 Task: Convert the item to a linked card "in list" "progress" using pattern "tartan" and copying "labels".
Action: Mouse moved to (957, 79)
Screenshot: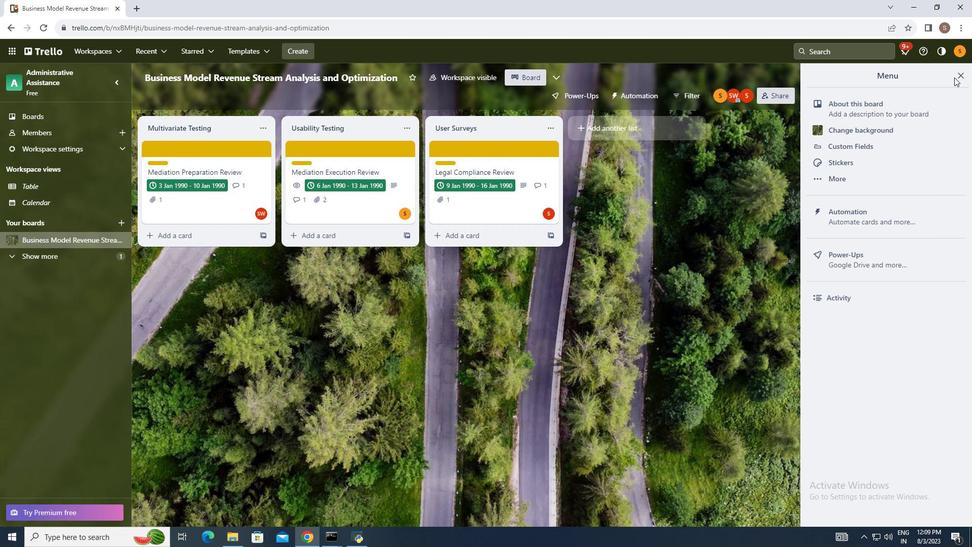 
Action: Mouse pressed left at (957, 79)
Screenshot: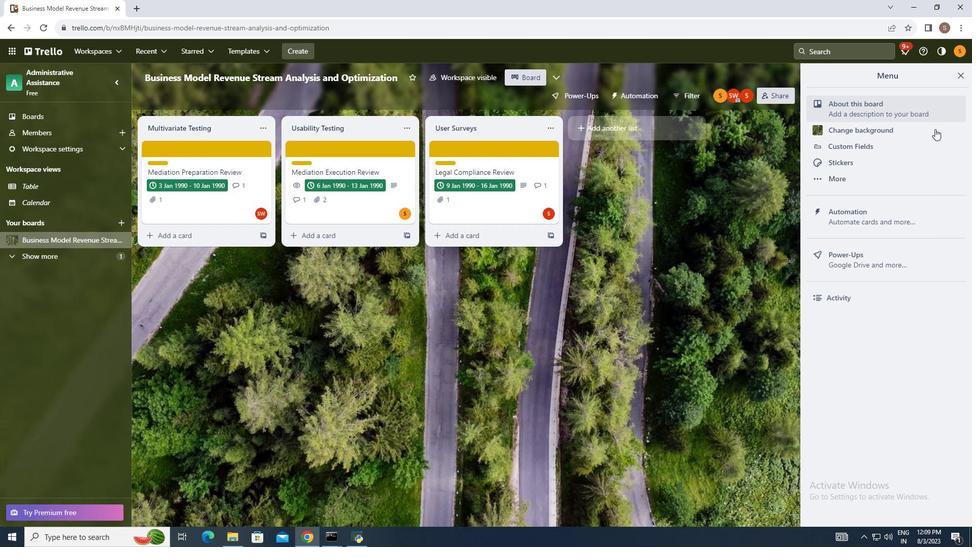 
Action: Mouse moved to (876, 223)
Screenshot: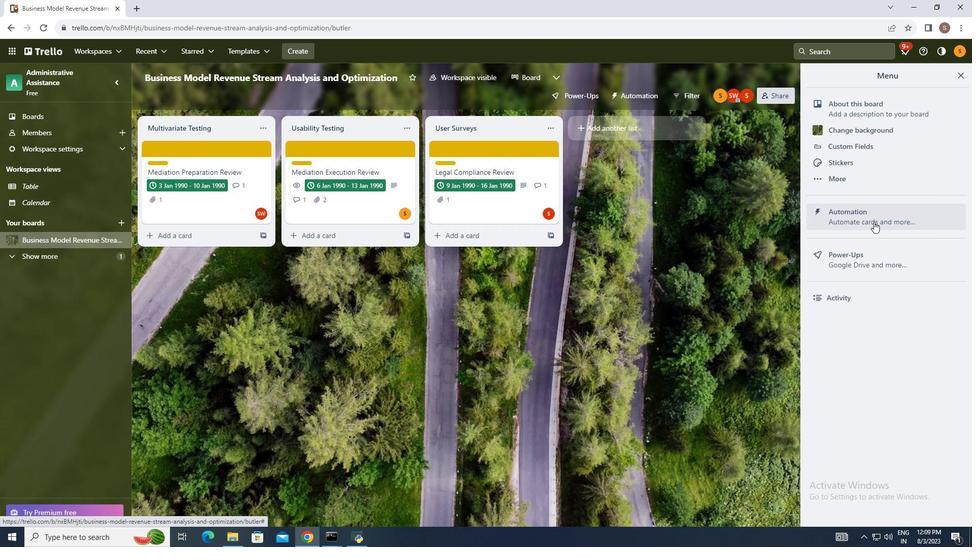 
Action: Mouse pressed left at (876, 223)
Screenshot: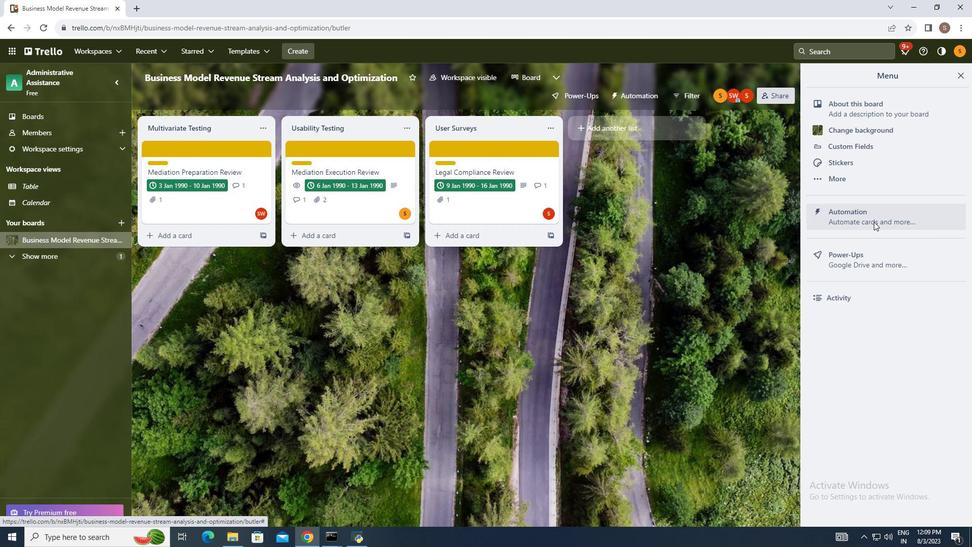 
Action: Mouse moved to (201, 267)
Screenshot: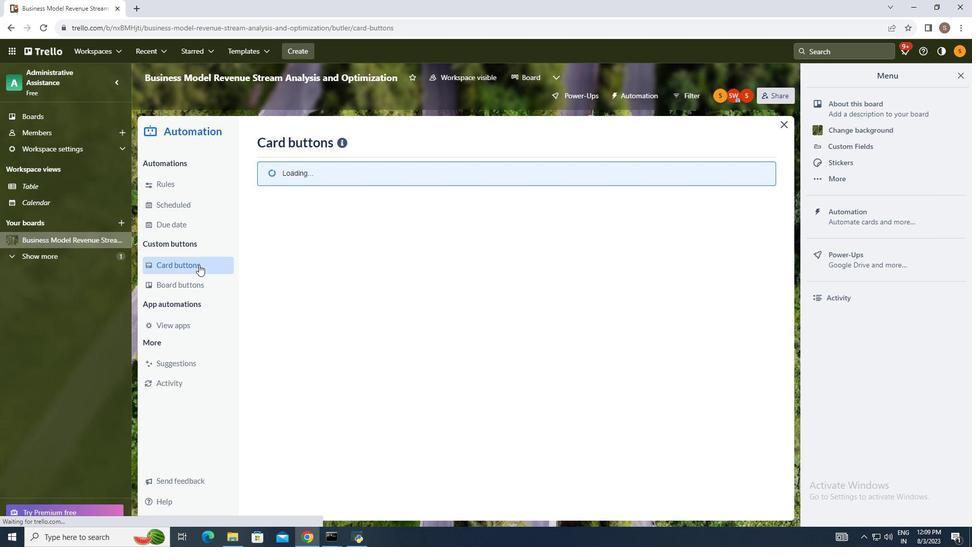 
Action: Mouse pressed left at (201, 267)
Screenshot: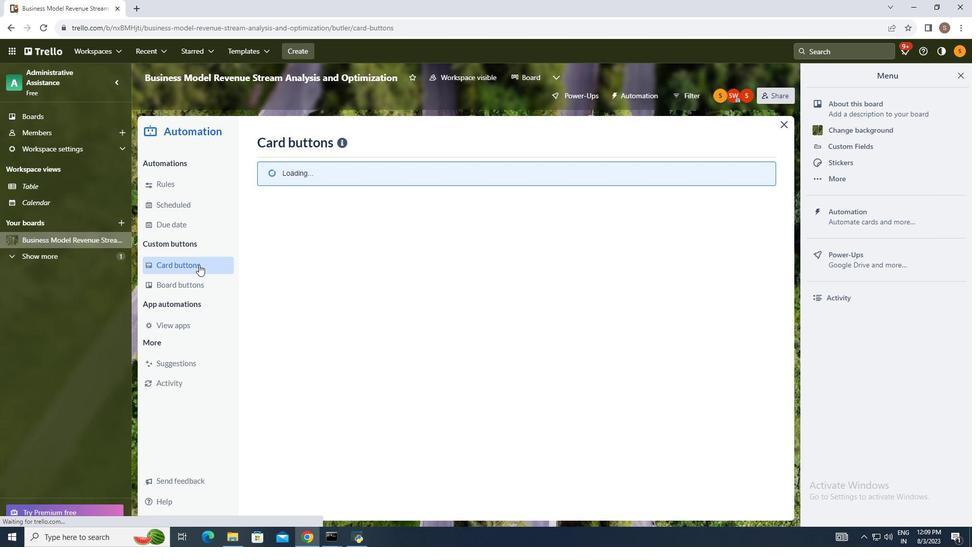 
Action: Mouse moved to (733, 146)
Screenshot: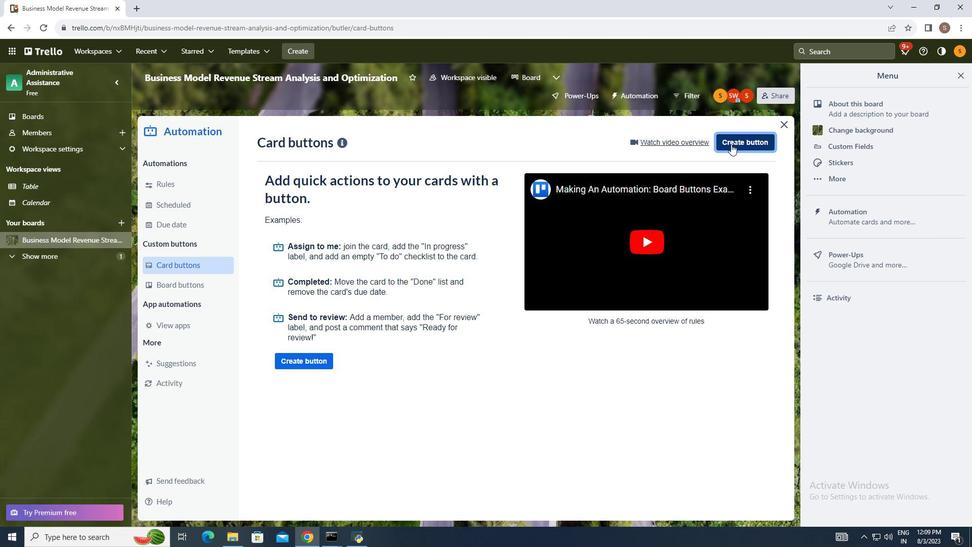 
Action: Mouse pressed left at (733, 146)
Screenshot: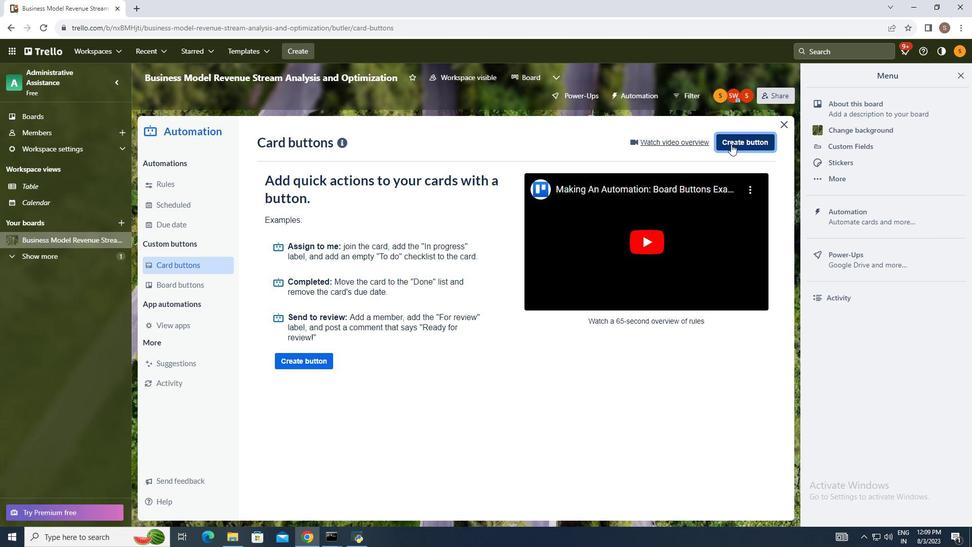 
Action: Mouse moved to (513, 279)
Screenshot: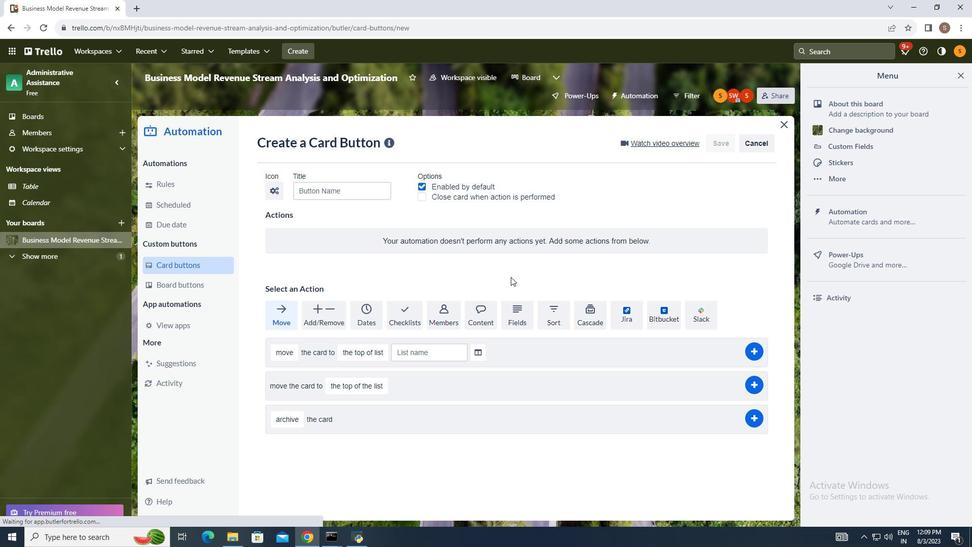 
Action: Mouse pressed left at (513, 279)
Screenshot: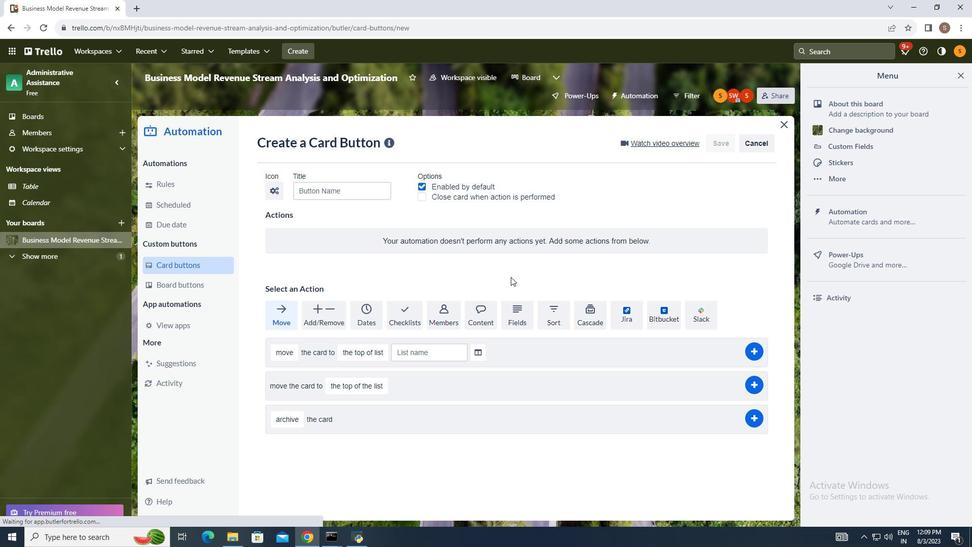 
Action: Mouse moved to (585, 315)
Screenshot: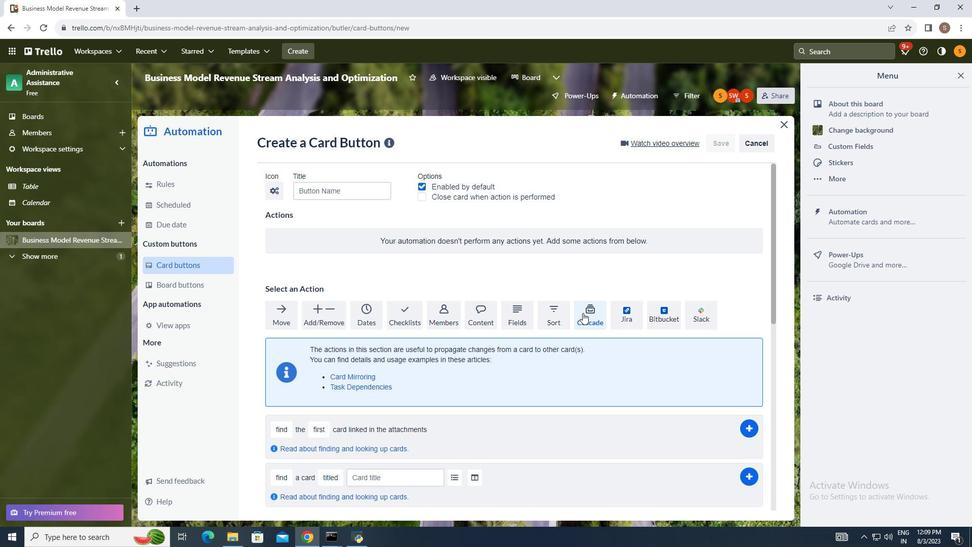 
Action: Mouse pressed left at (585, 315)
Screenshot: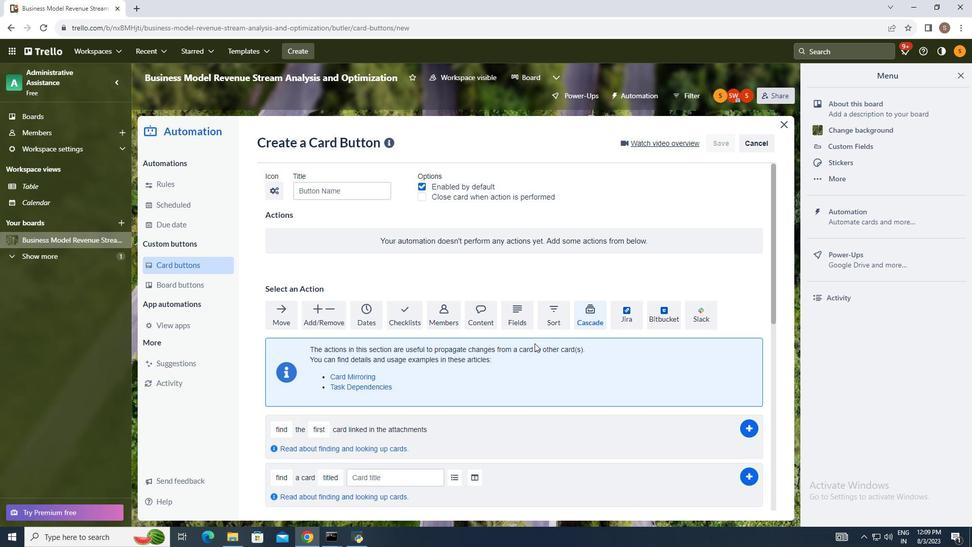 
Action: Mouse moved to (498, 372)
Screenshot: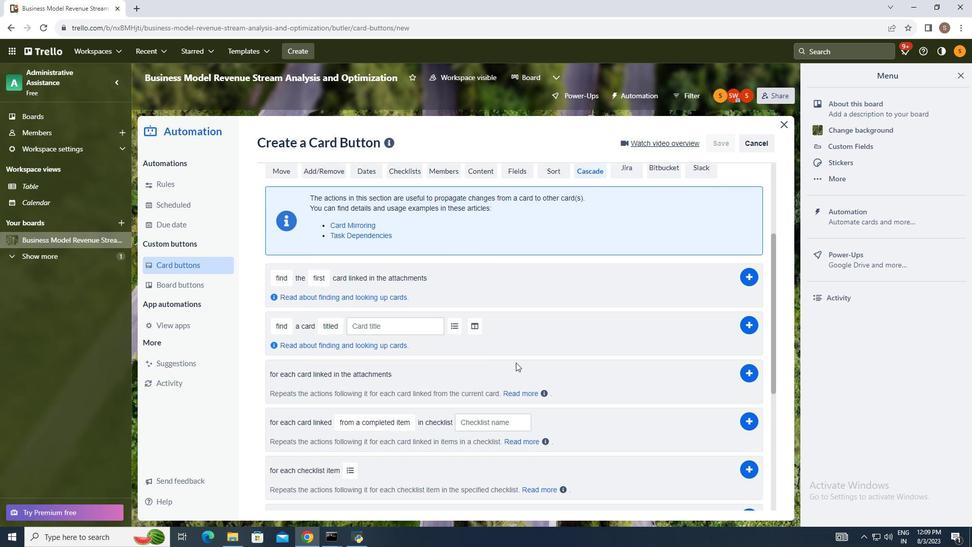
Action: Mouse scrolled (498, 371) with delta (0, 0)
Screenshot: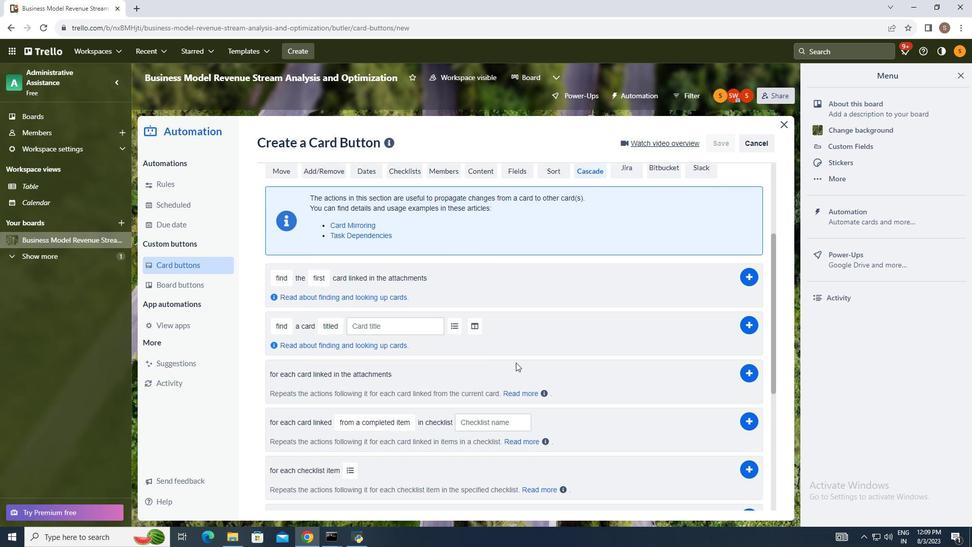 
Action: Mouse moved to (497, 372)
Screenshot: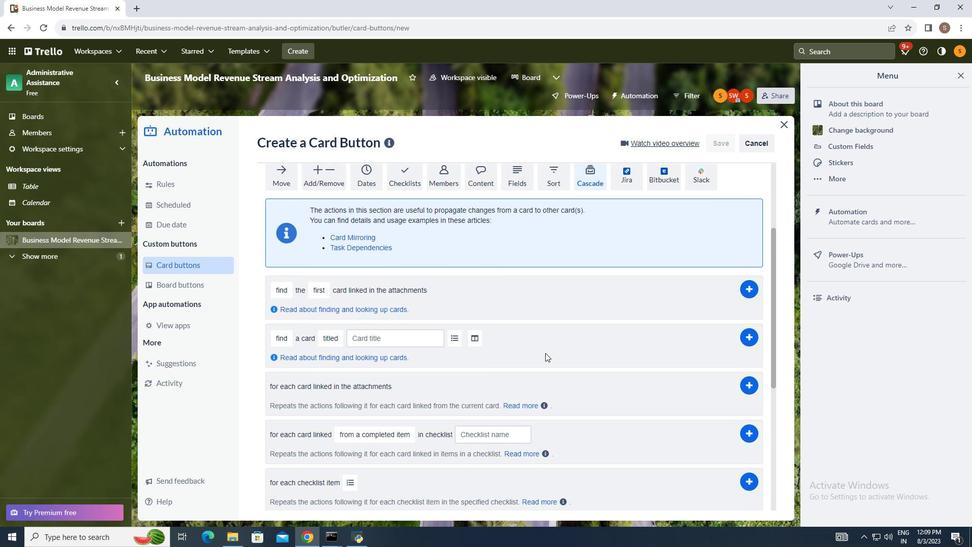
Action: Mouse scrolled (497, 372) with delta (0, 0)
Screenshot: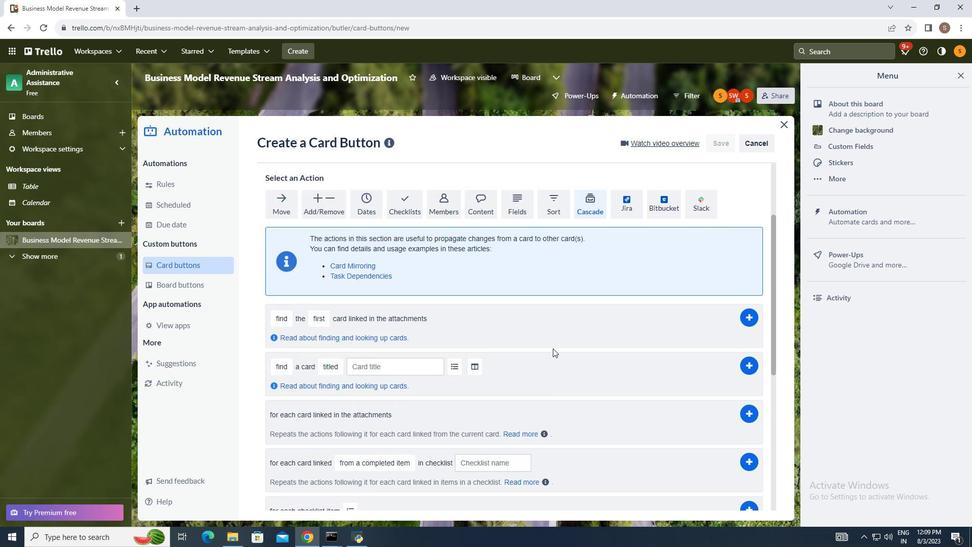 
Action: Mouse moved to (497, 372)
Screenshot: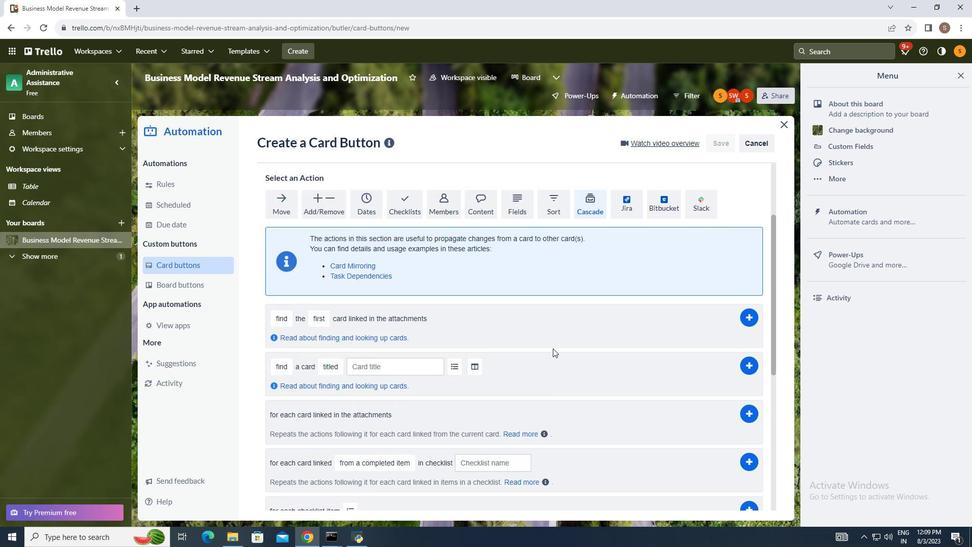 
Action: Mouse scrolled (497, 372) with delta (0, 0)
Screenshot: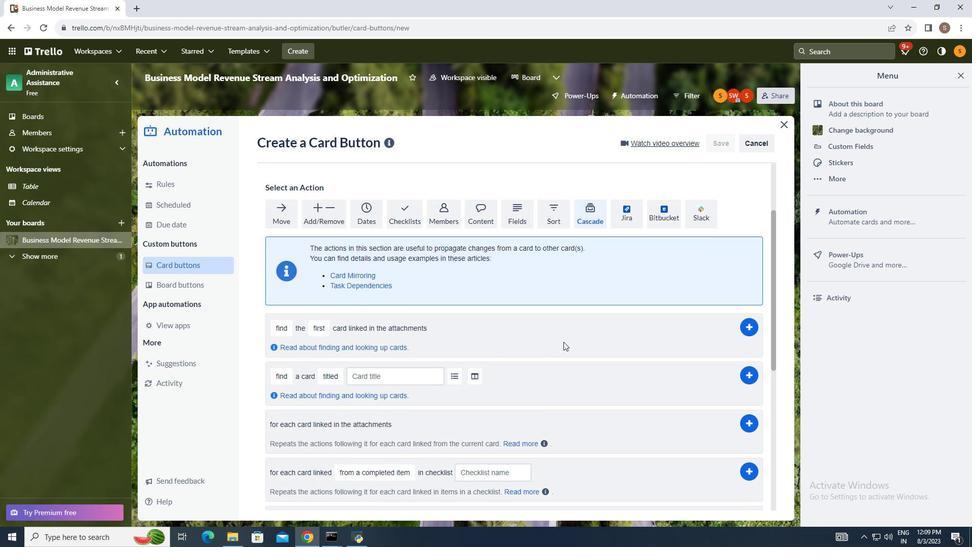 
Action: Mouse moved to (498, 371)
Screenshot: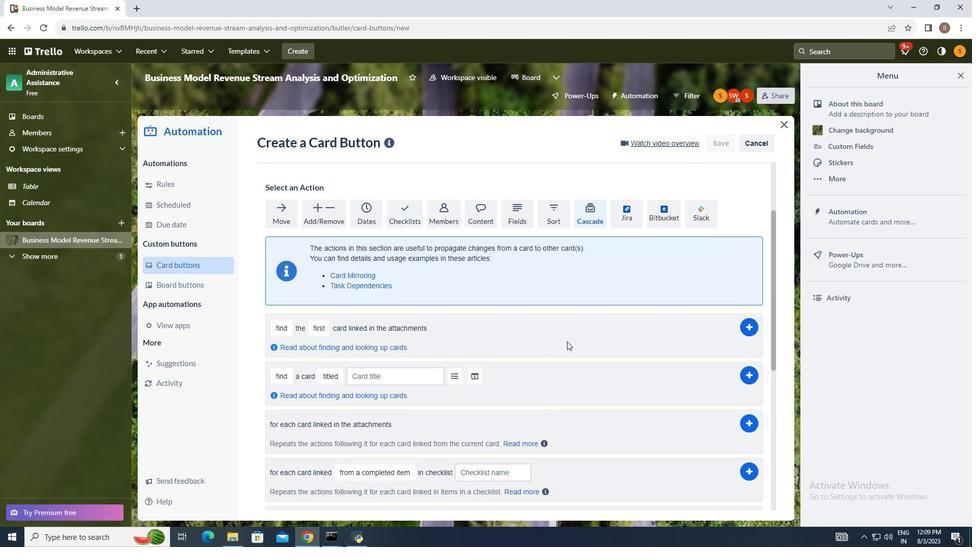 
Action: Mouse scrolled (498, 372) with delta (0, 0)
Screenshot: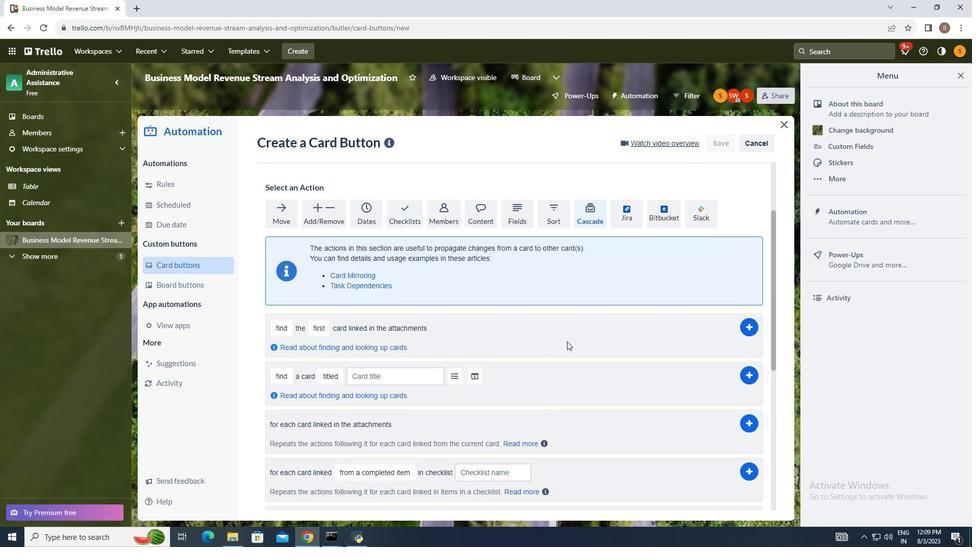 
Action: Mouse moved to (569, 343)
Screenshot: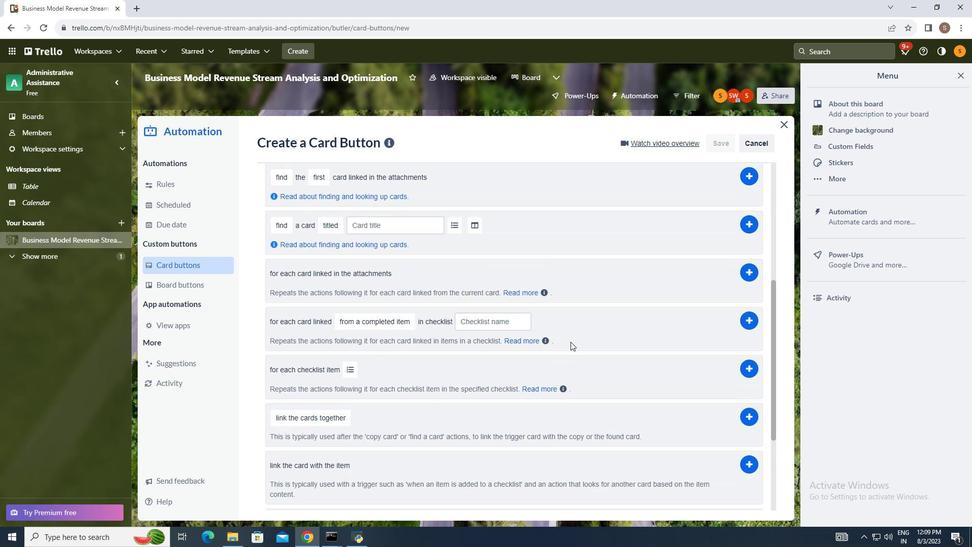 
Action: Mouse scrolled (569, 343) with delta (0, 0)
Screenshot: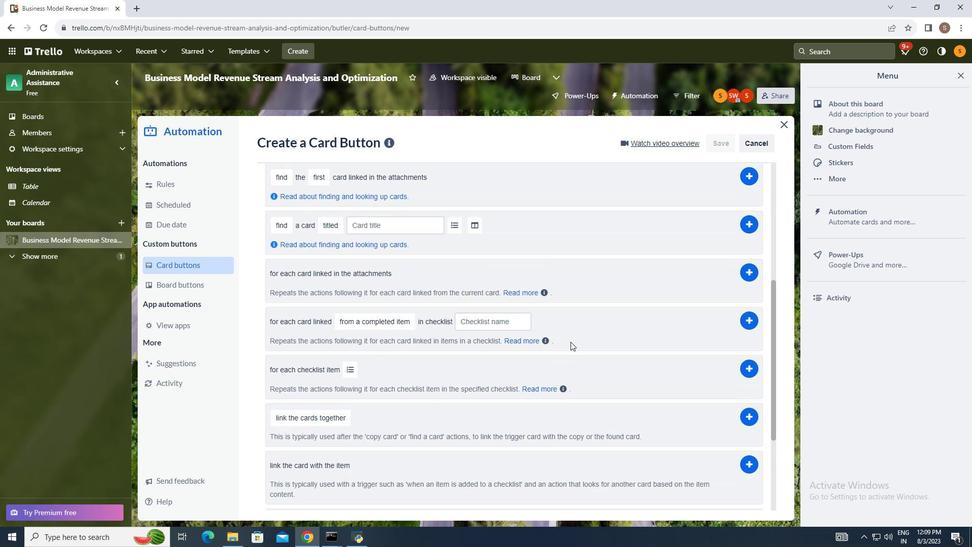 
Action: Mouse scrolled (569, 343) with delta (0, 0)
Screenshot: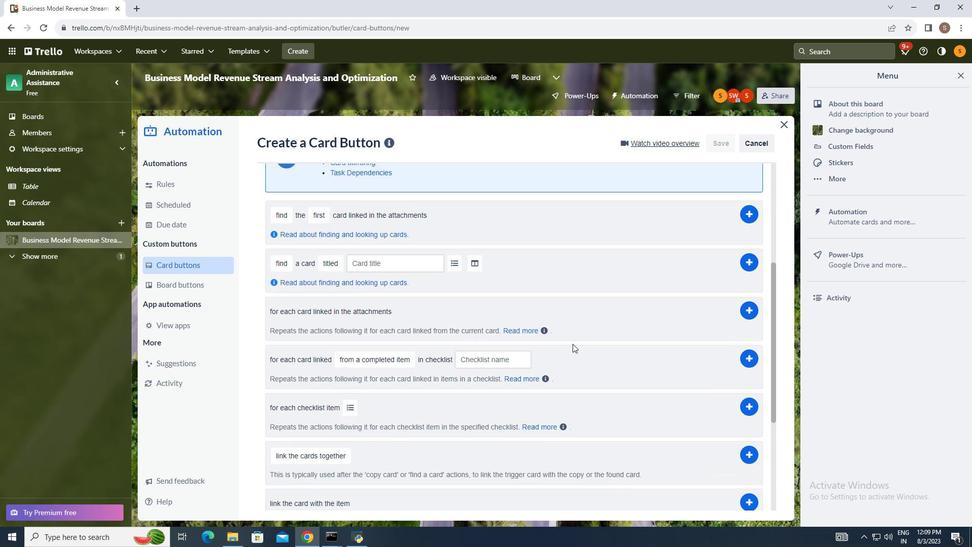 
Action: Mouse scrolled (569, 343) with delta (0, 0)
Screenshot: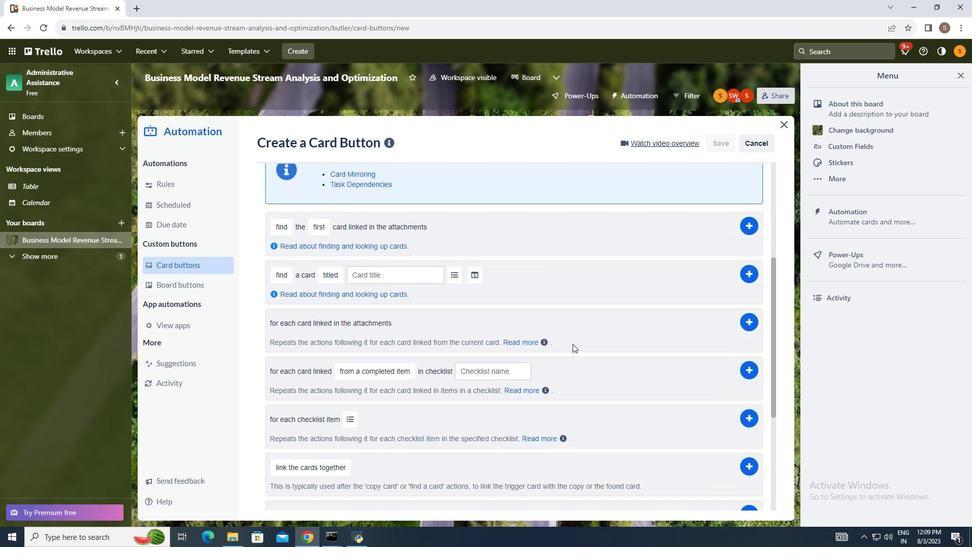 
Action: Mouse scrolled (569, 344) with delta (0, 0)
Screenshot: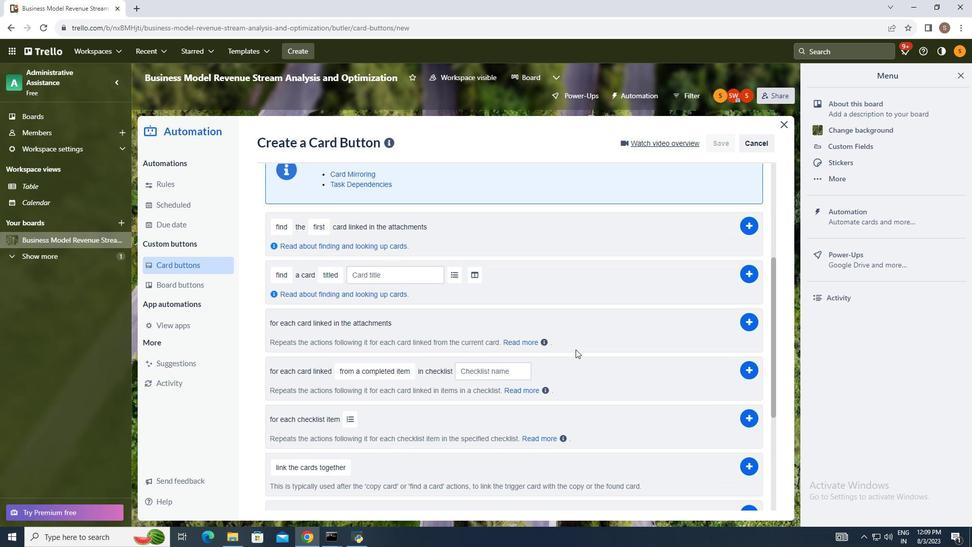 
Action: Mouse moved to (576, 365)
Screenshot: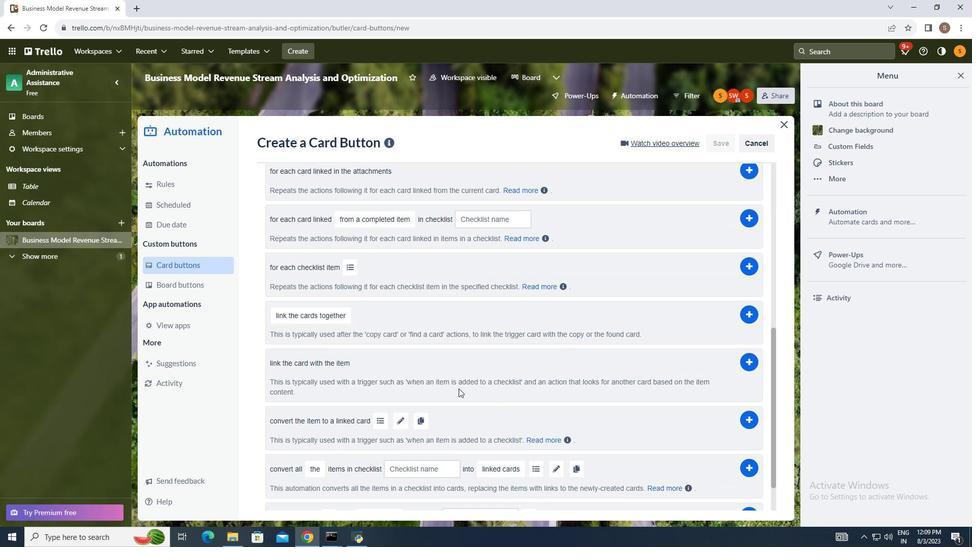 
Action: Mouse scrolled (578, 359) with delta (0, 0)
Screenshot: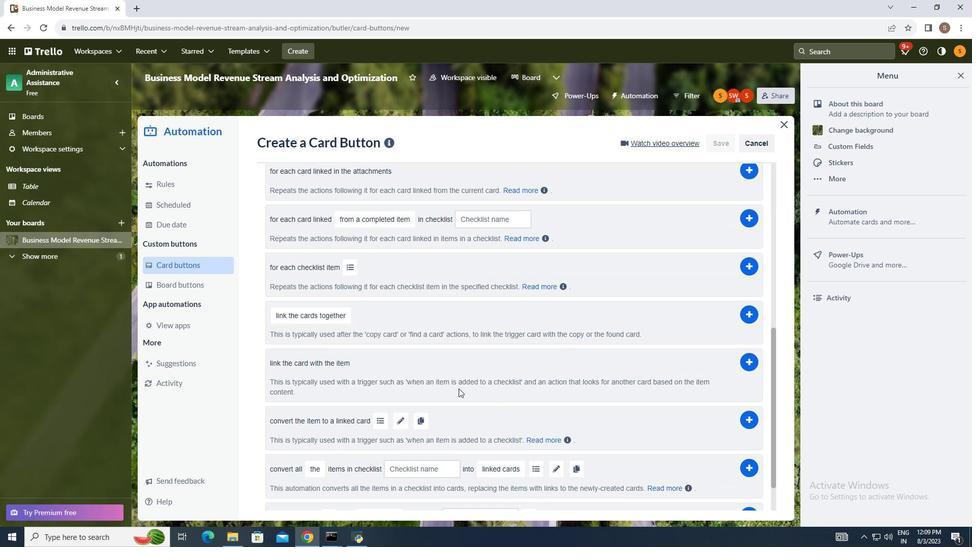 
Action: Mouse moved to (571, 374)
Screenshot: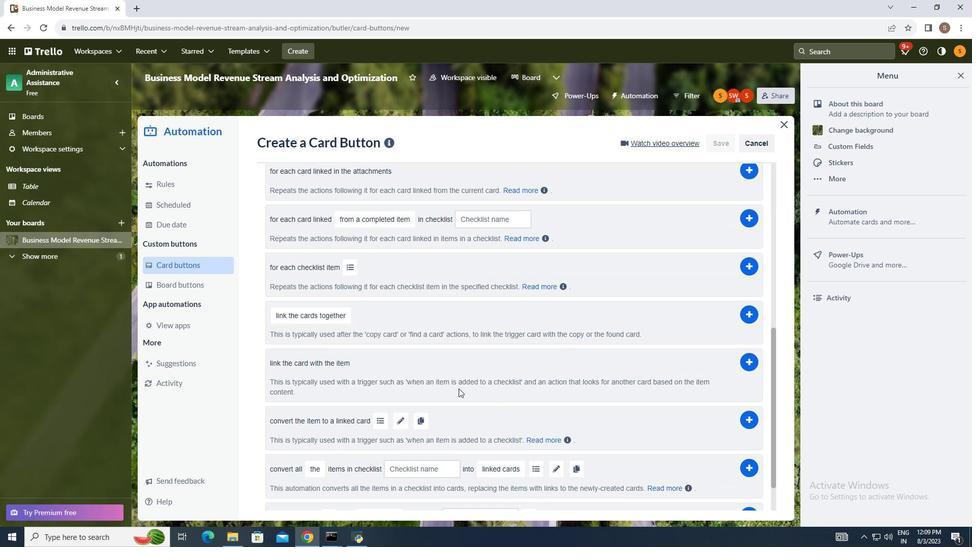
Action: Mouse scrolled (578, 360) with delta (0, 0)
Screenshot: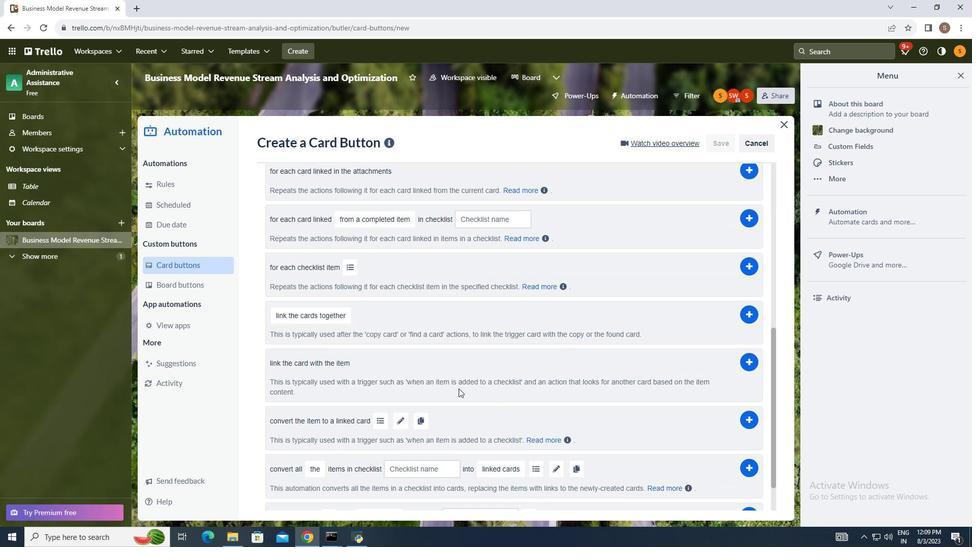 
Action: Mouse moved to (571, 374)
Screenshot: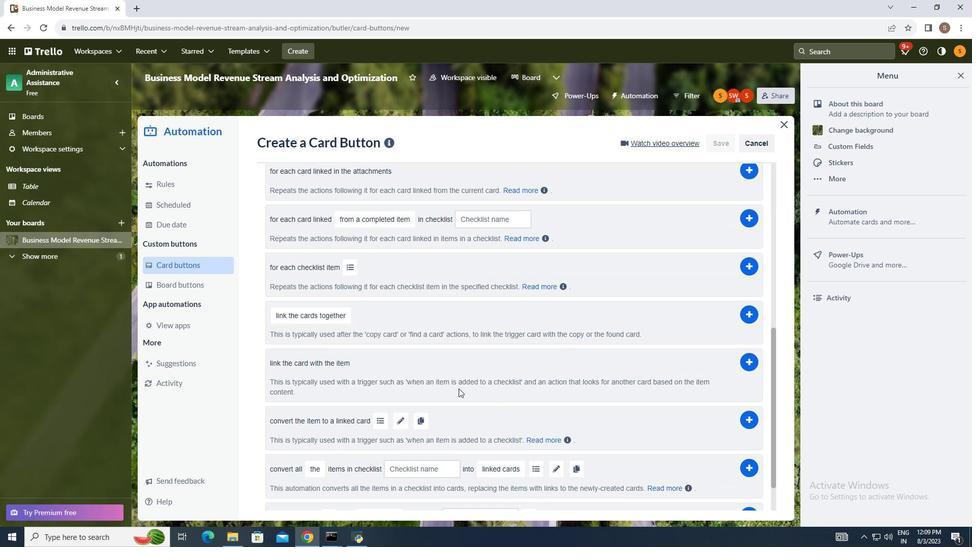 
Action: Mouse scrolled (577, 363) with delta (0, 0)
Screenshot: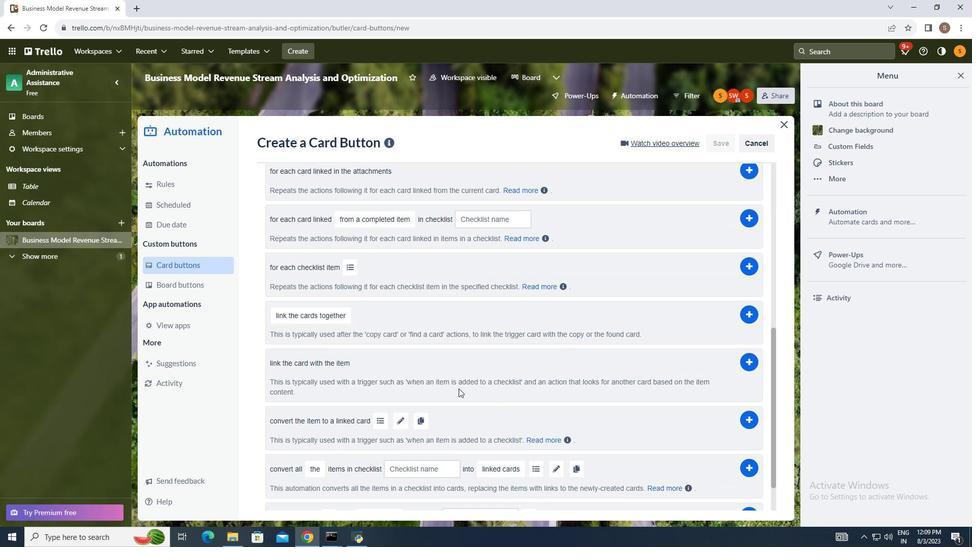 
Action: Mouse moved to (570, 375)
Screenshot: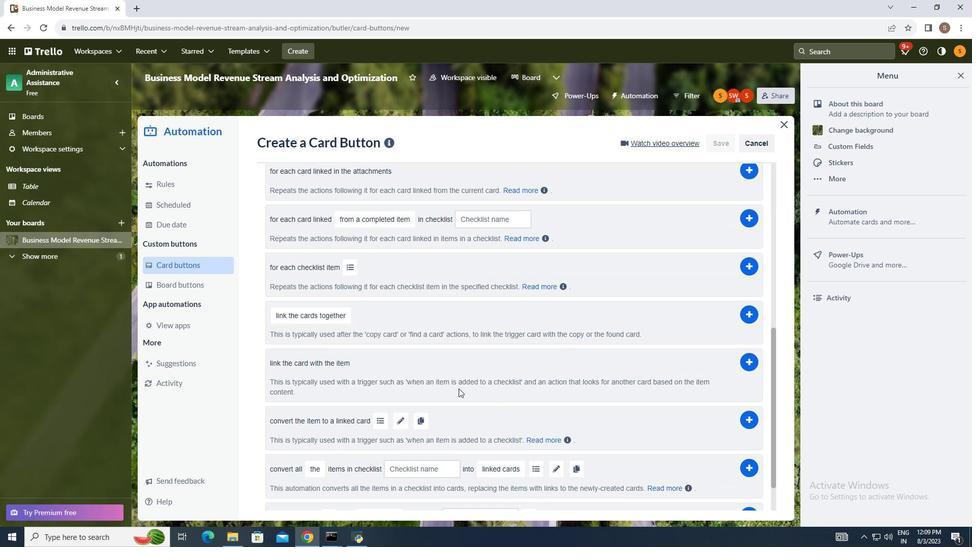 
Action: Mouse scrolled (576, 365) with delta (0, 0)
Screenshot: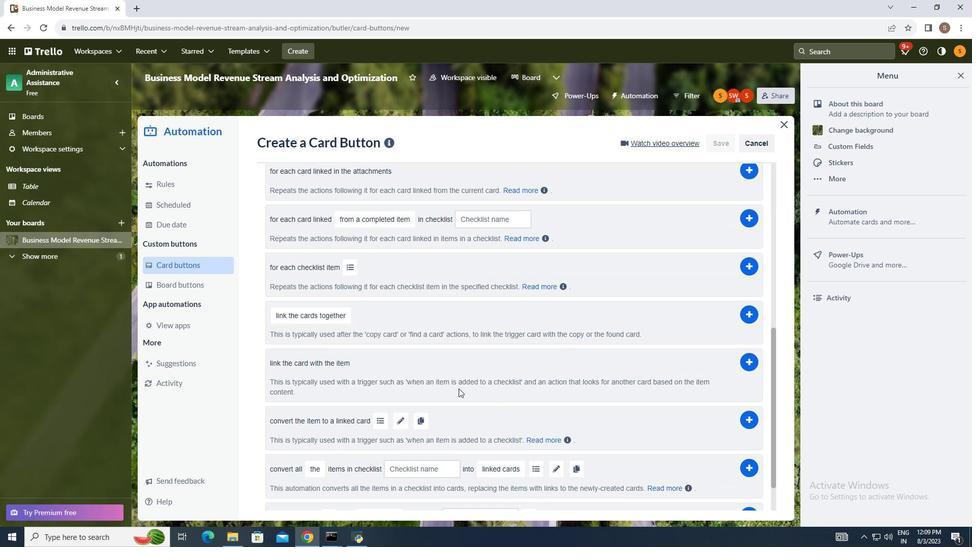 
Action: Mouse moved to (568, 377)
Screenshot: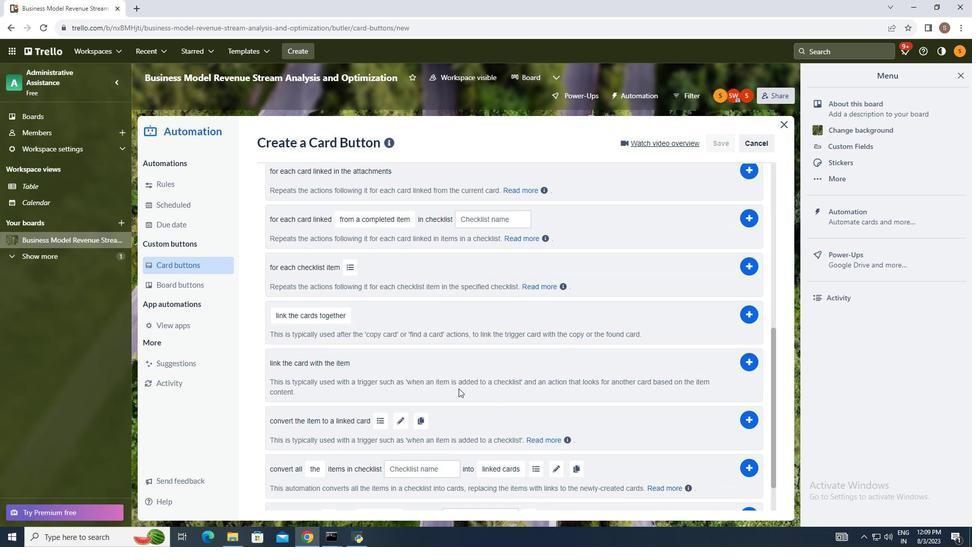 
Action: Mouse scrolled (570, 375) with delta (0, 0)
Screenshot: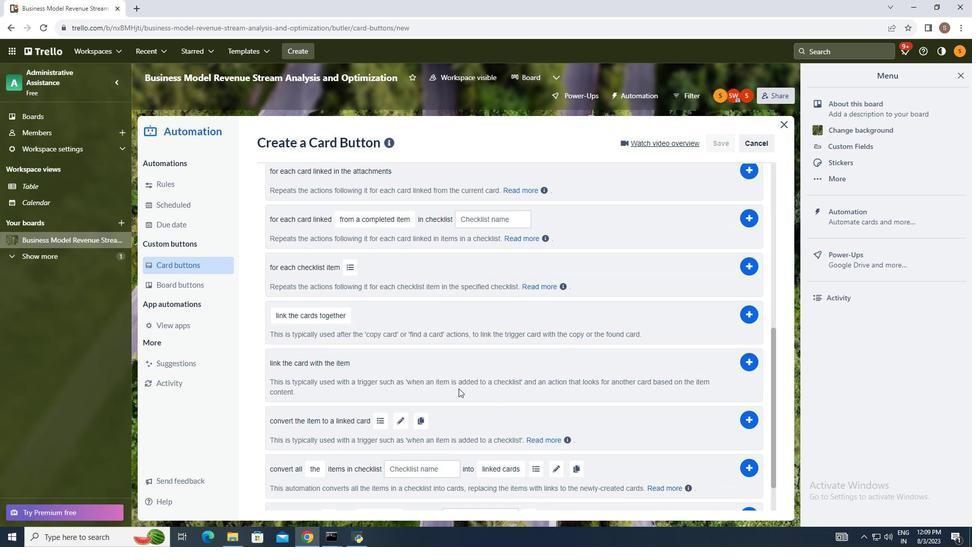 
Action: Mouse moved to (350, 370)
Screenshot: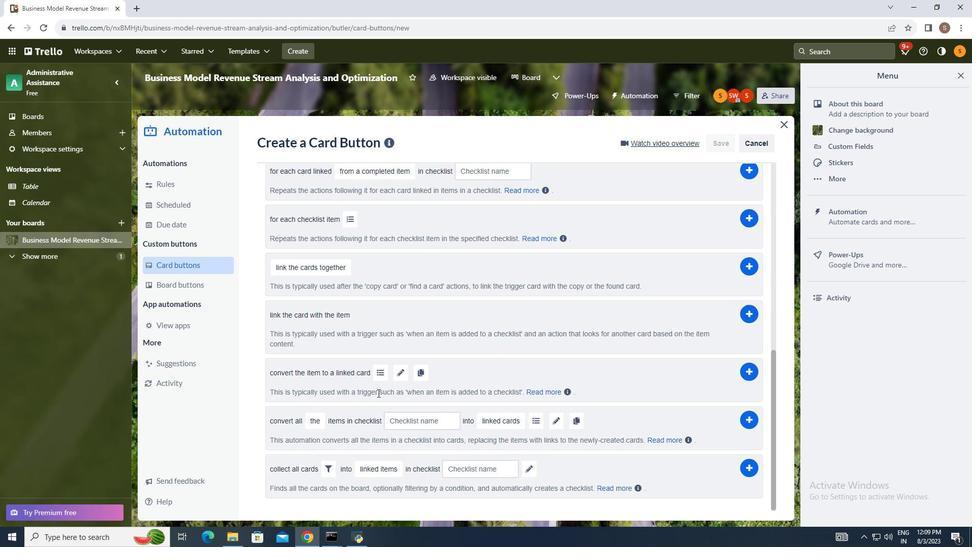 
Action: Mouse scrolled (350, 369) with delta (0, 0)
Screenshot: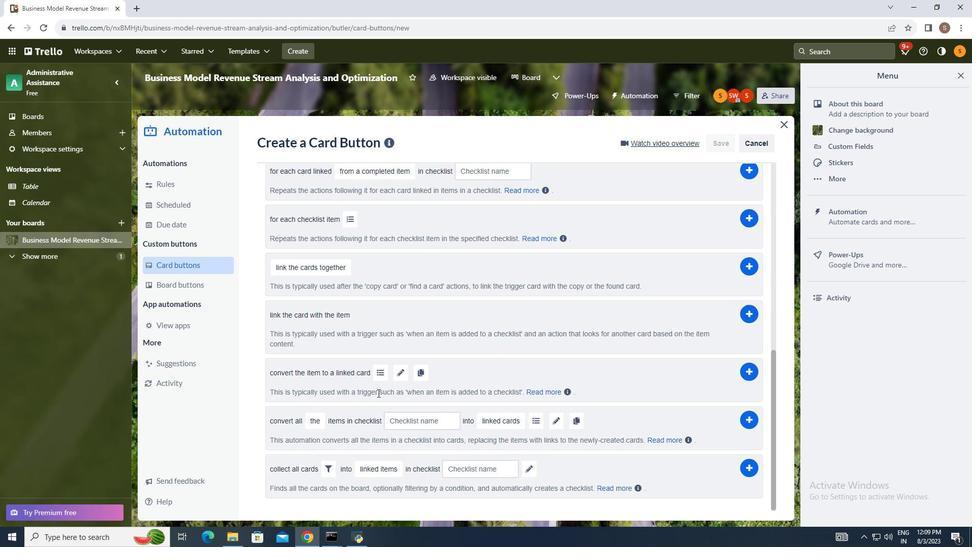 
Action: Mouse moved to (383, 374)
Screenshot: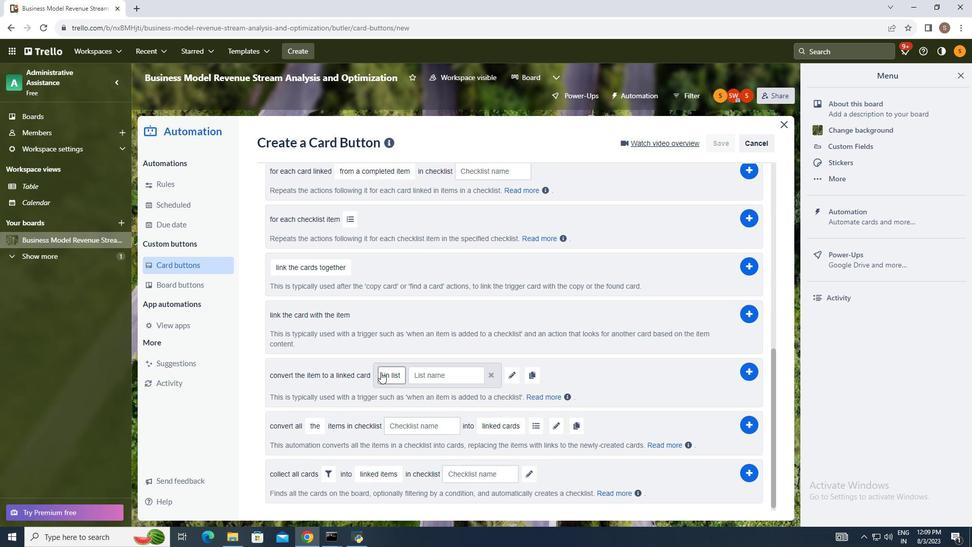 
Action: Mouse pressed left at (383, 374)
Screenshot: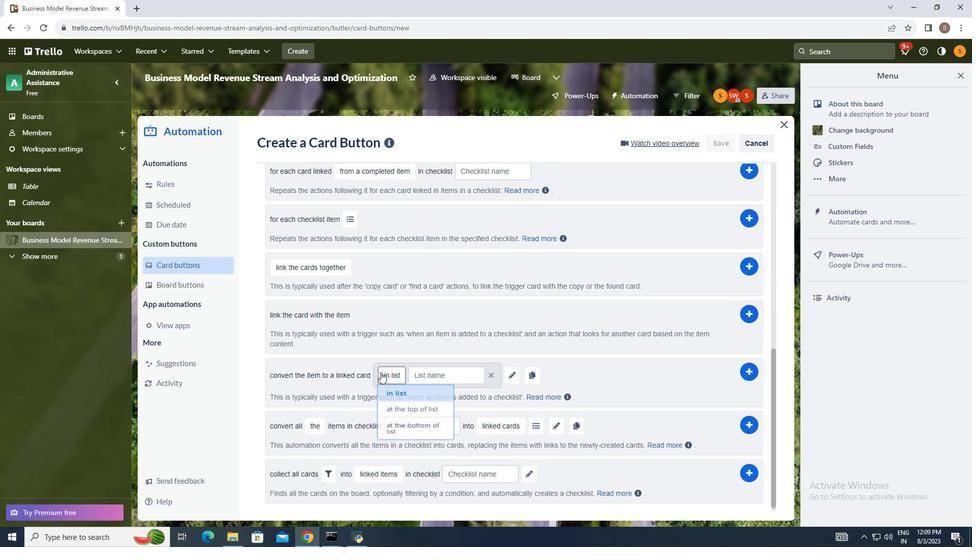 
Action: Mouse moved to (395, 394)
Screenshot: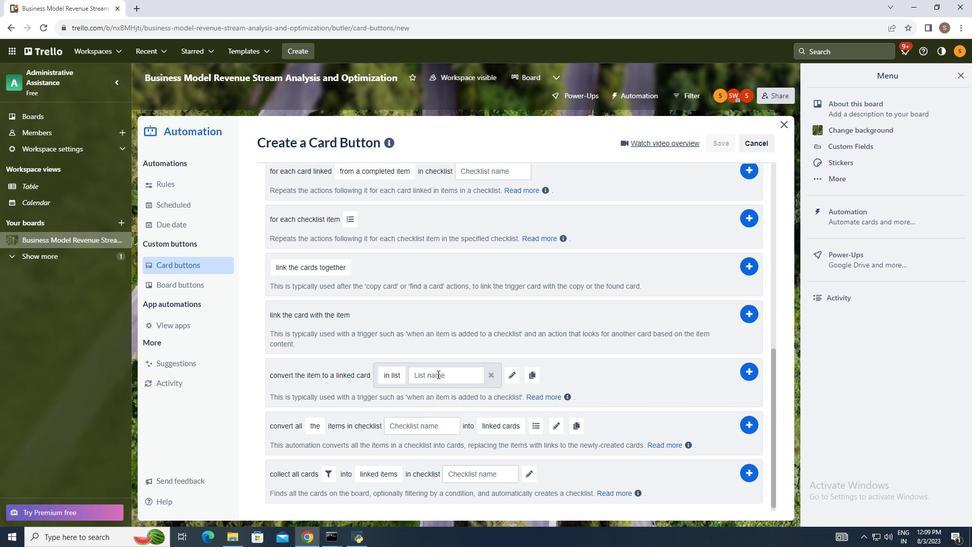 
Action: Mouse pressed left at (395, 394)
Screenshot: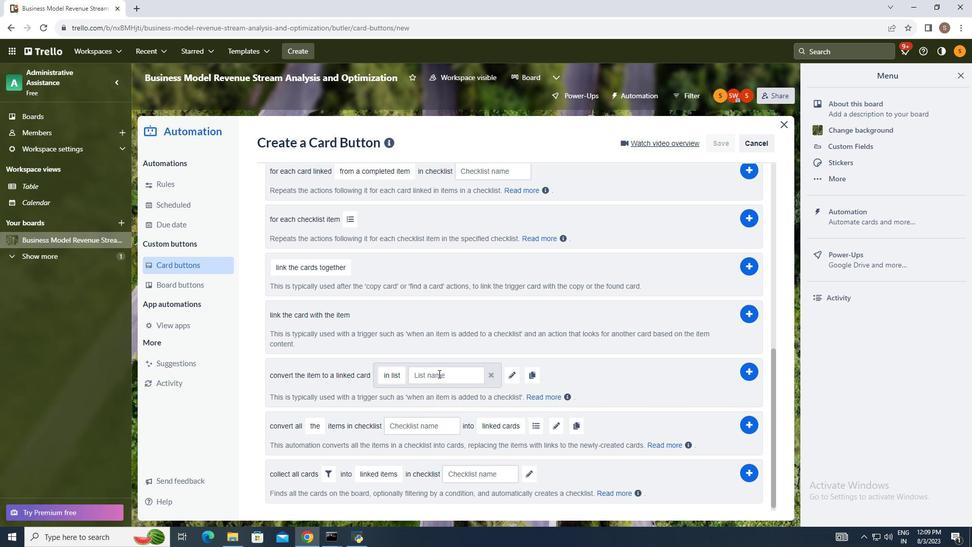 
Action: Mouse moved to (440, 375)
Screenshot: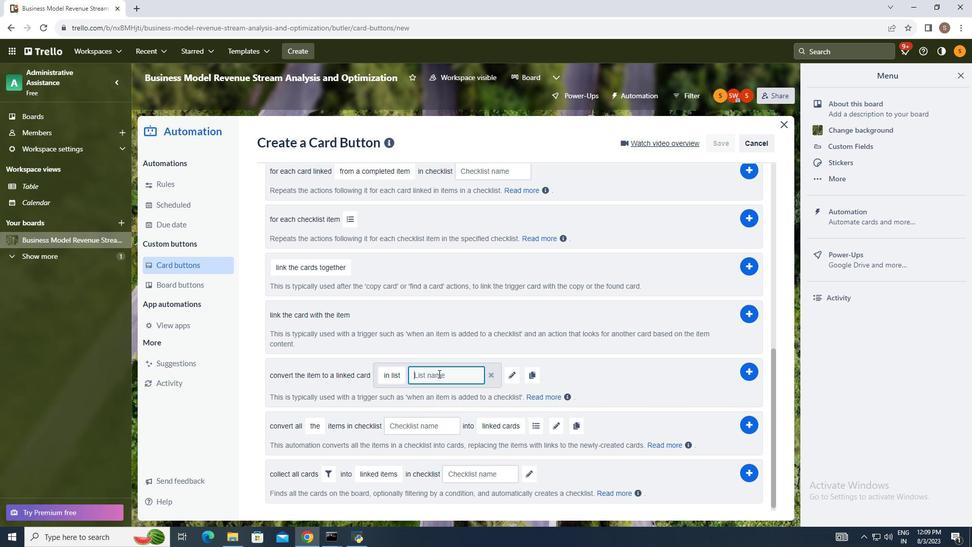 
Action: Mouse pressed left at (440, 375)
Screenshot: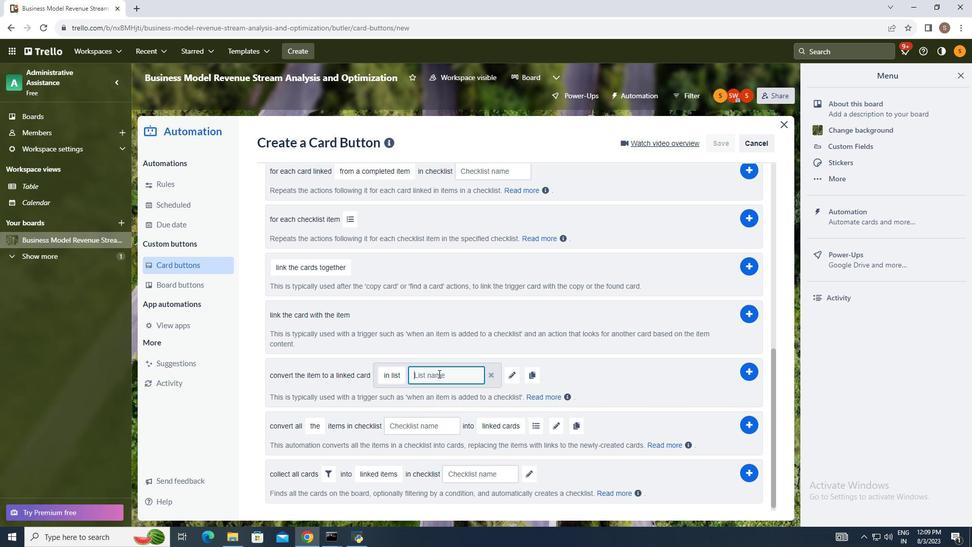
Action: Mouse moved to (367, 339)
Screenshot: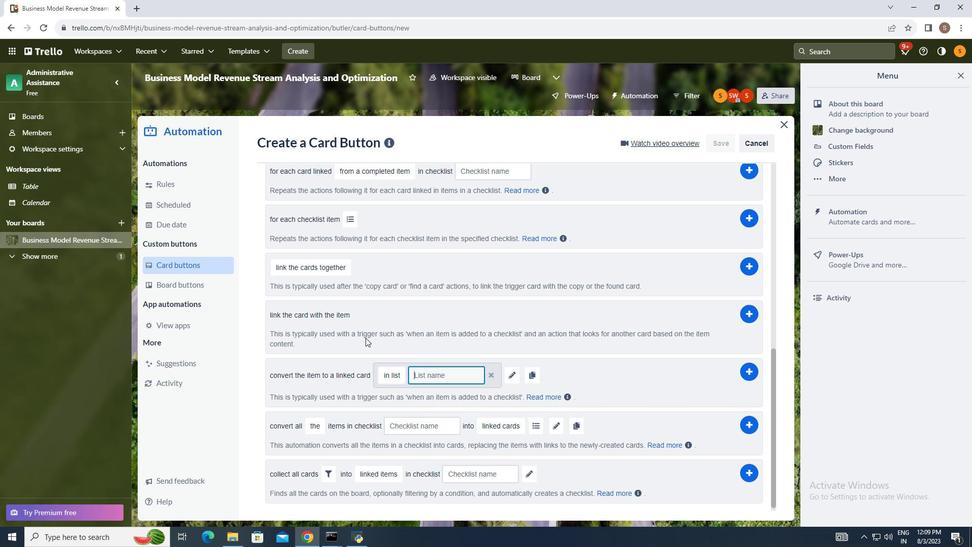 
Action: Key pressed progress
Screenshot: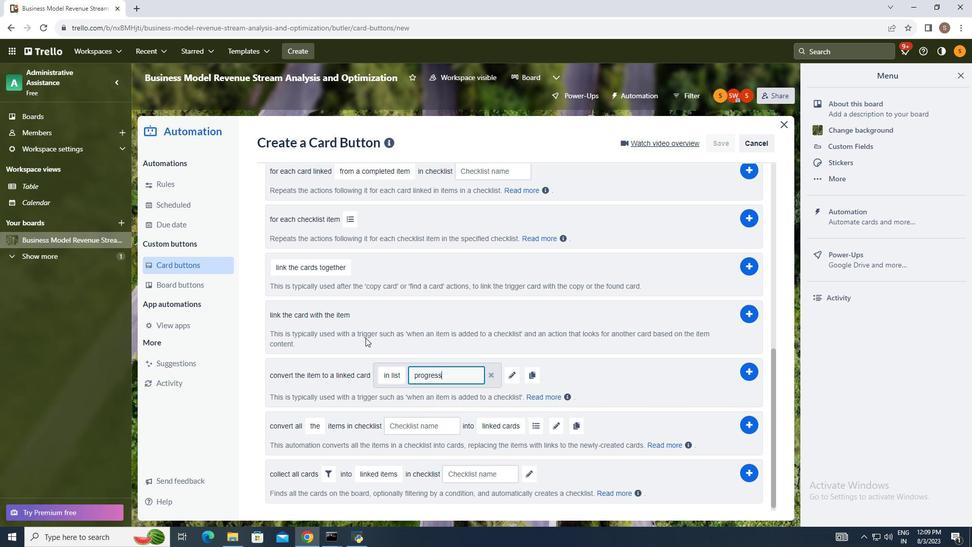 
Action: Mouse moved to (580, 380)
Screenshot: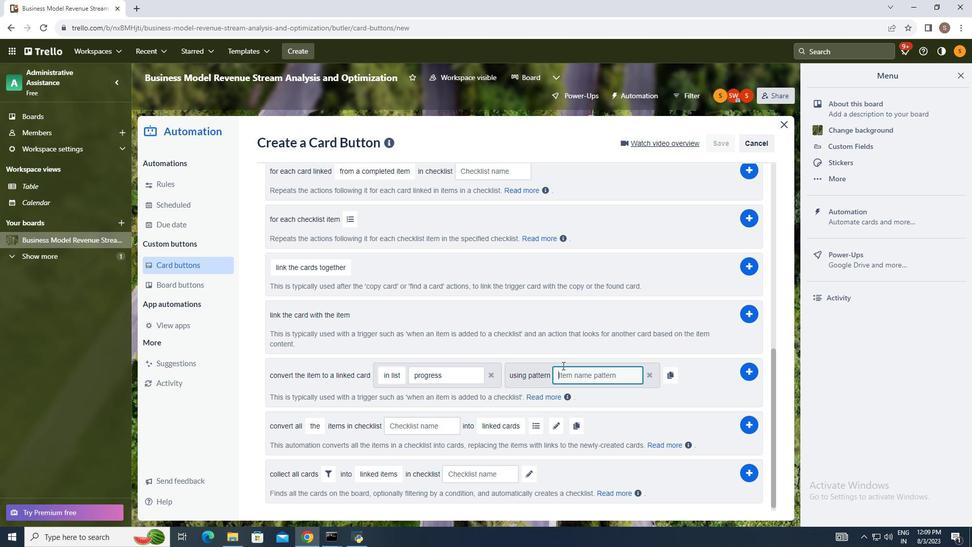
Action: Mouse pressed left at (580, 380)
Screenshot: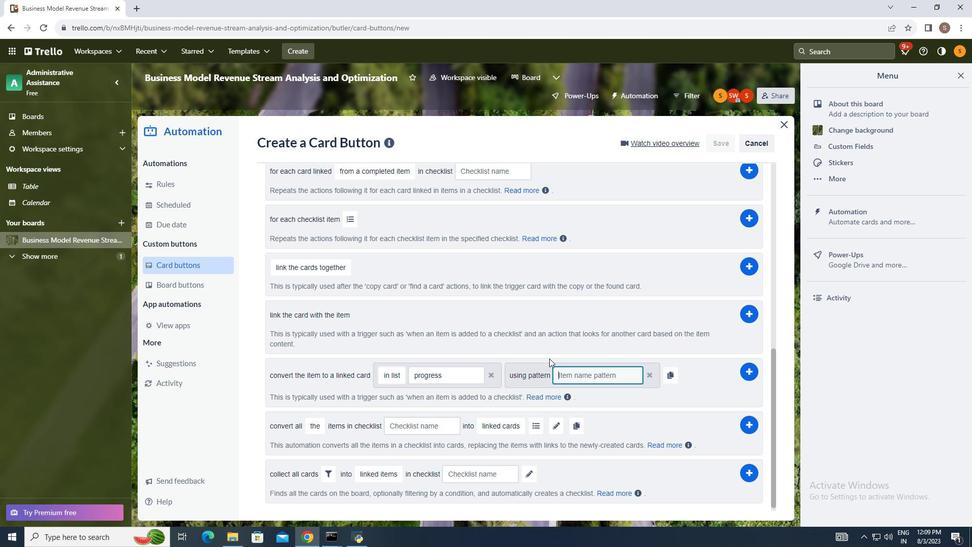 
Action: Mouse moved to (529, 340)
Screenshot: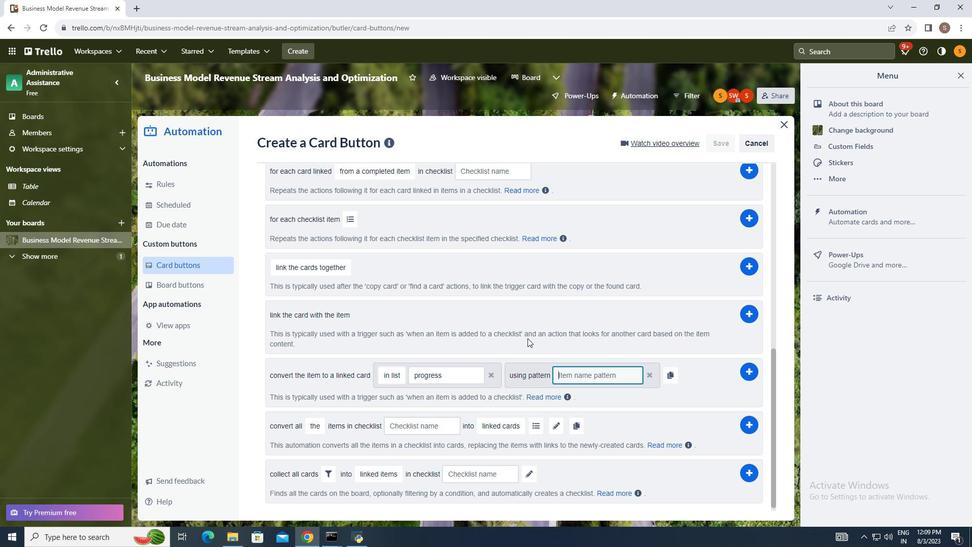
Action: Key pressed tartan
Screenshot: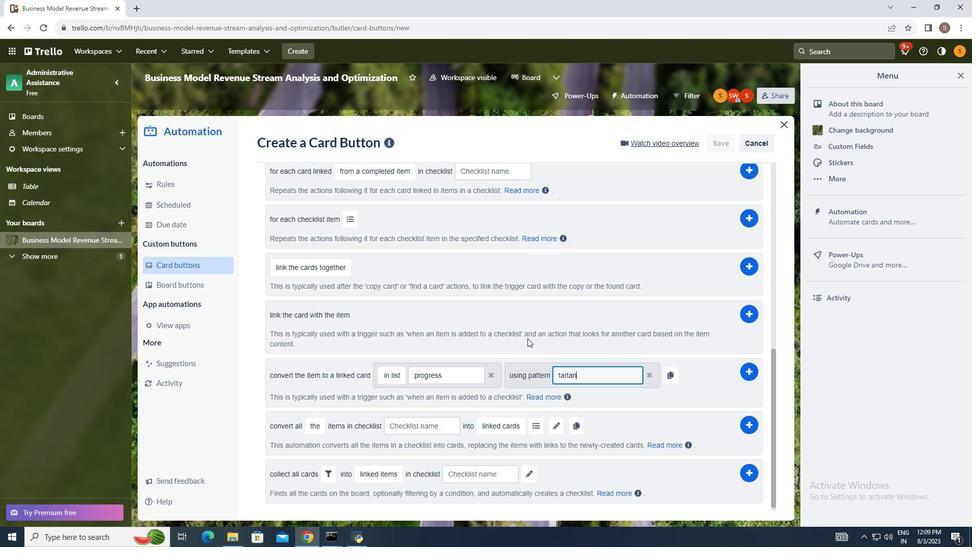 
Action: Mouse moved to (672, 376)
Screenshot: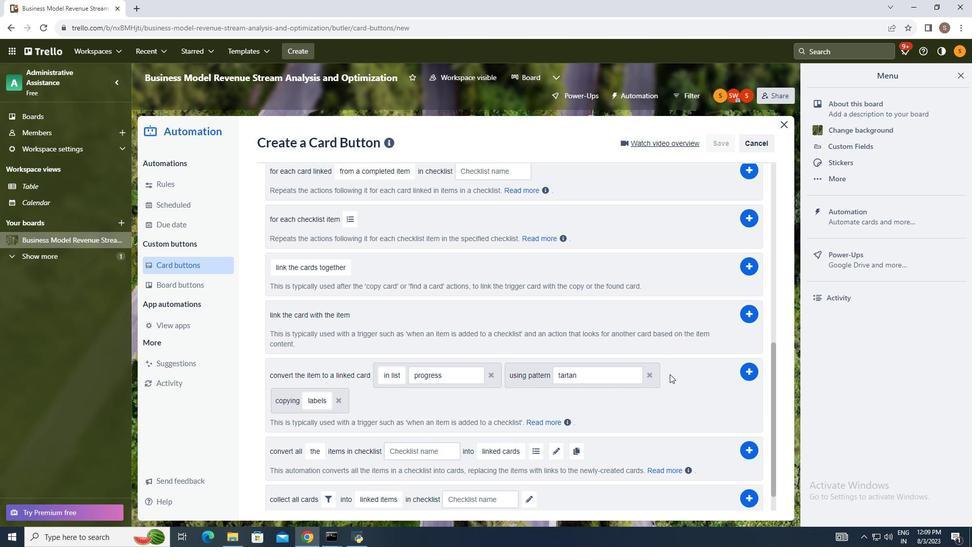 
Action: Mouse pressed left at (672, 376)
Screenshot: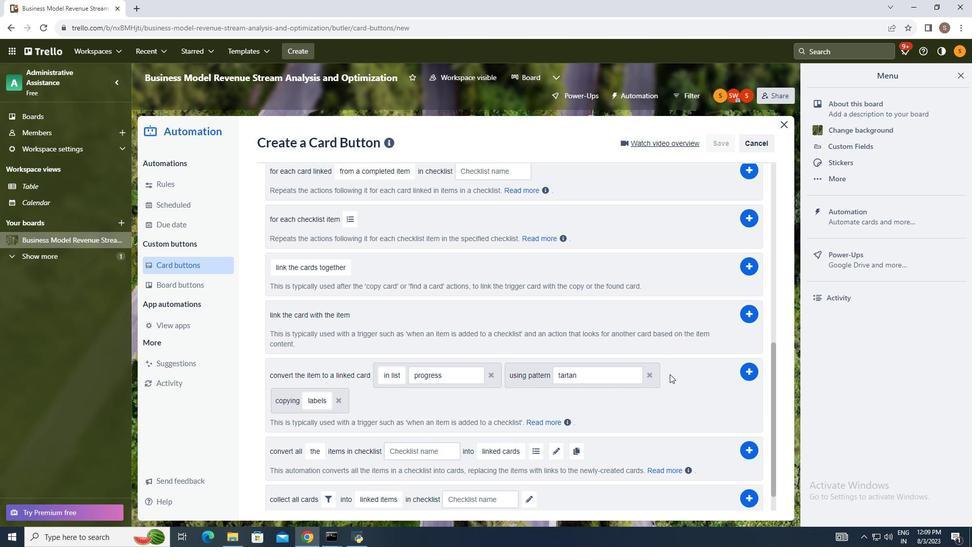 
Action: Mouse moved to (324, 400)
Screenshot: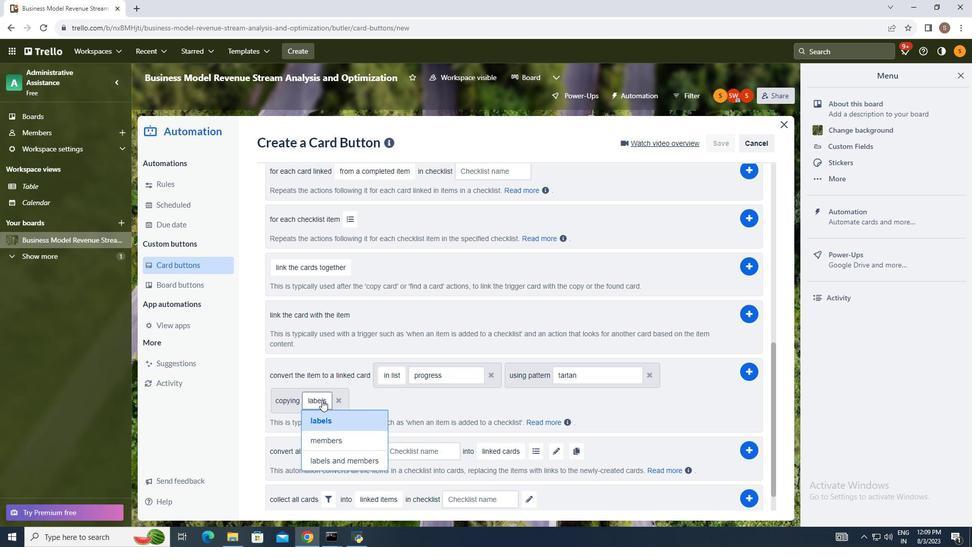 
Action: Mouse pressed left at (324, 400)
Screenshot: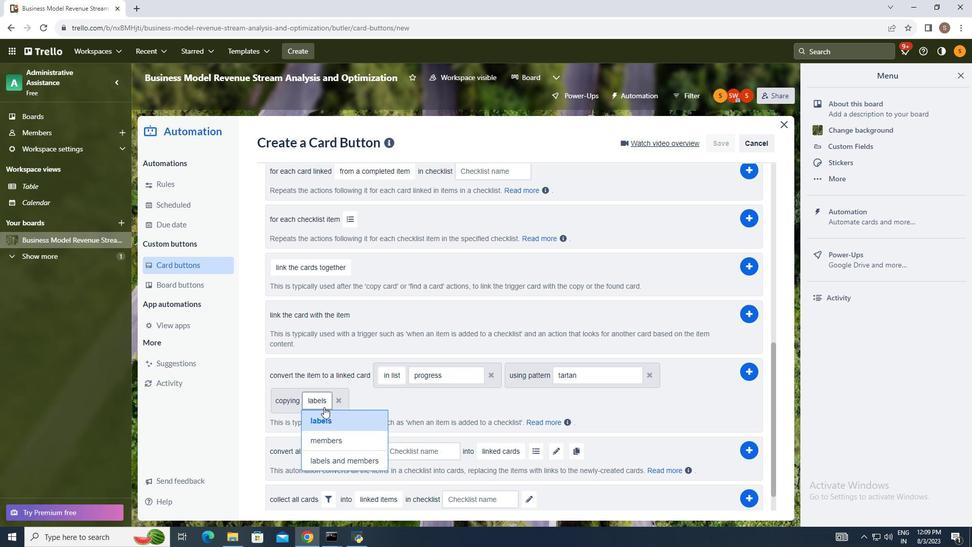 
Action: Mouse moved to (328, 419)
Screenshot: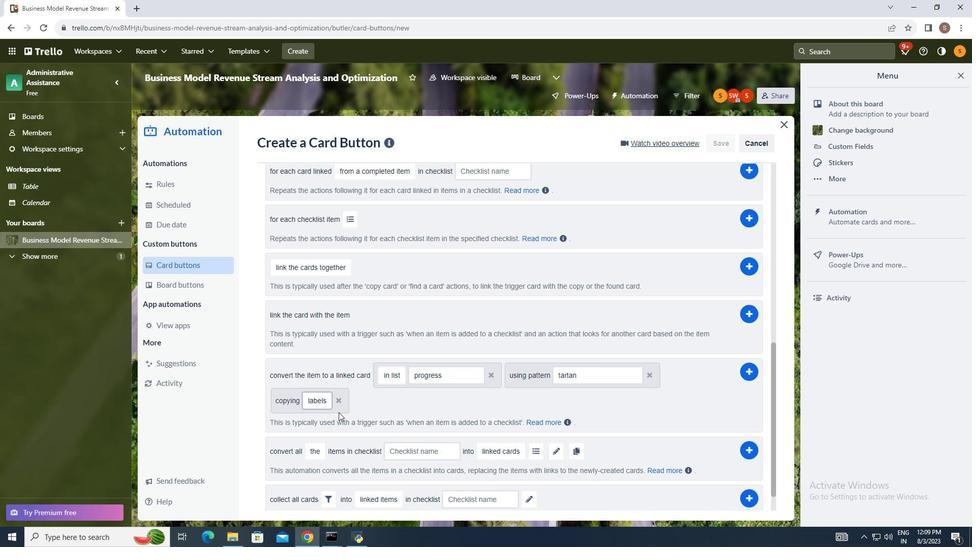 
Action: Mouse pressed left at (328, 419)
Screenshot: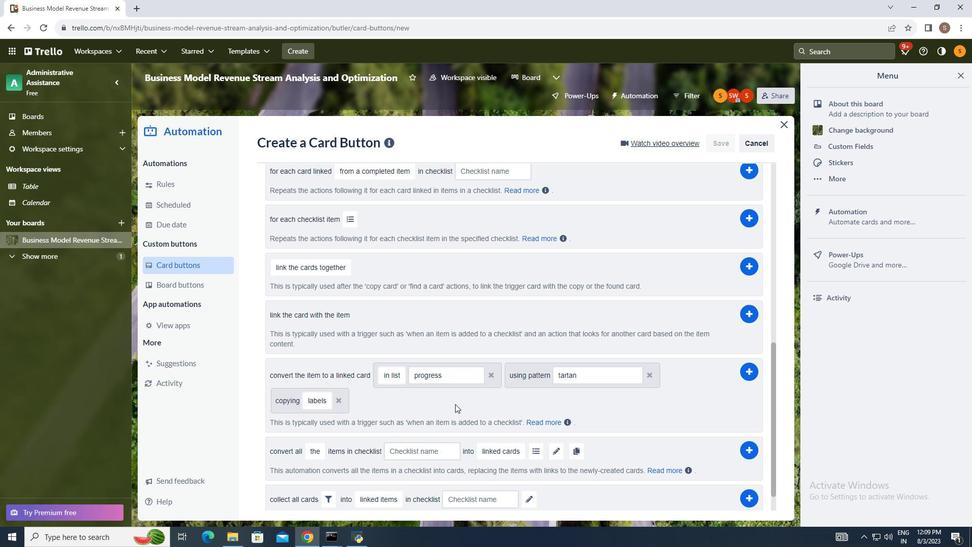 
Action: Mouse moved to (750, 374)
Screenshot: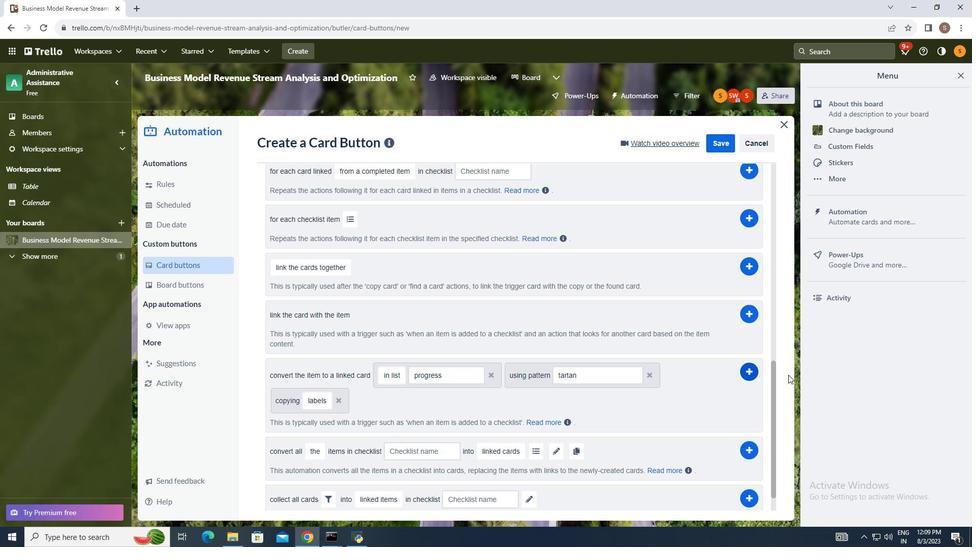 
Action: Mouse pressed left at (750, 374)
Screenshot: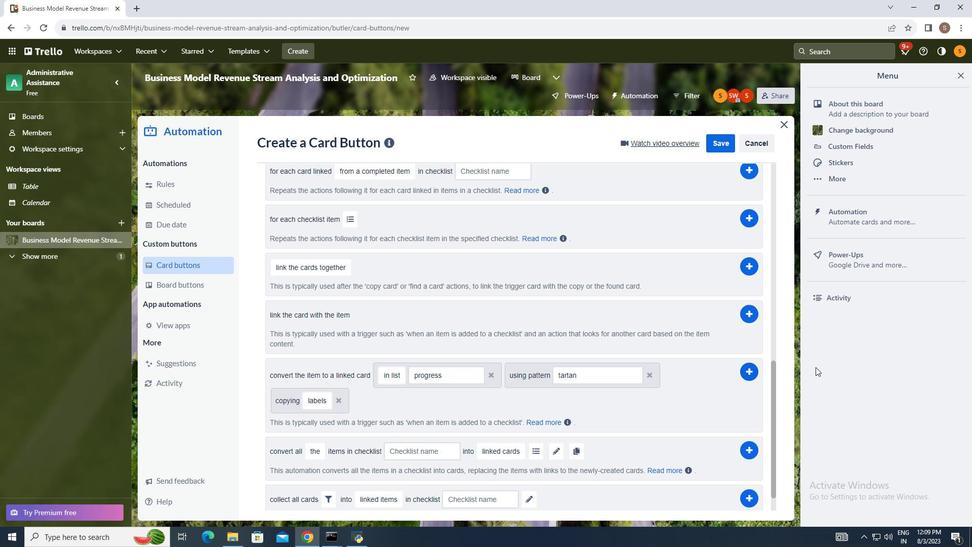 
Action: Mouse moved to (822, 364)
Screenshot: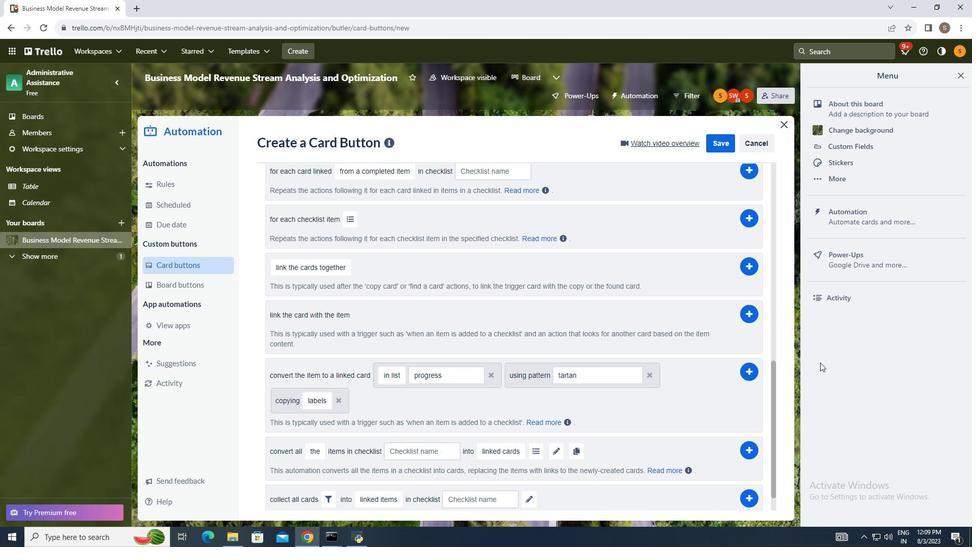 
